 Task: Add Member Abhisheka Kumar to Card Card0008 in Board Board0002 in Development in Trello
Action: Mouse moved to (542, 66)
Screenshot: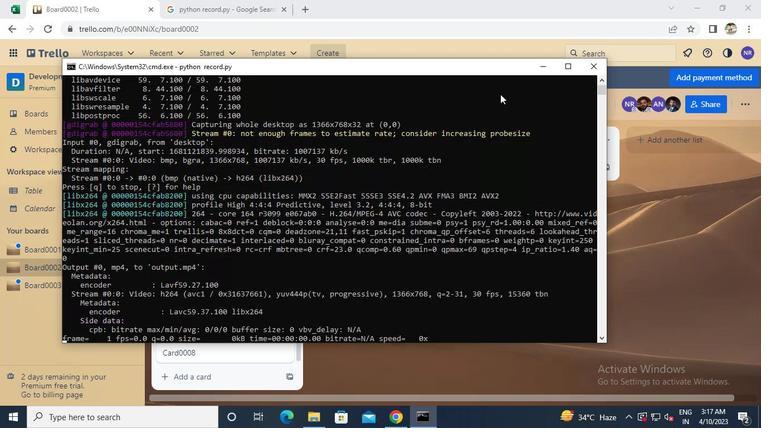 
Action: Mouse pressed left at (542, 66)
Screenshot: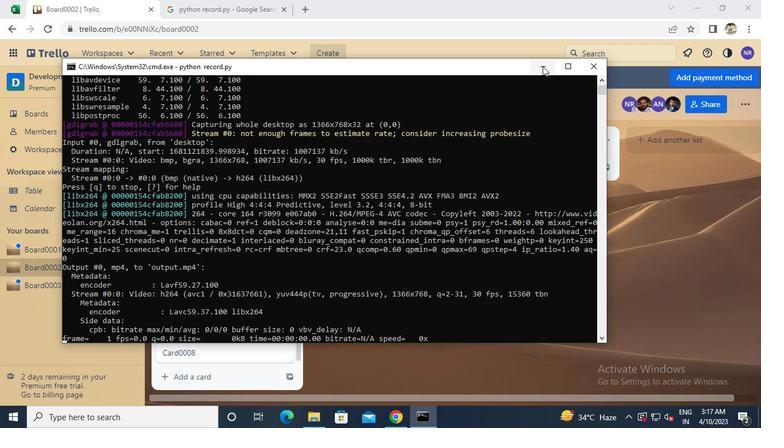 
Action: Mouse moved to (213, 353)
Screenshot: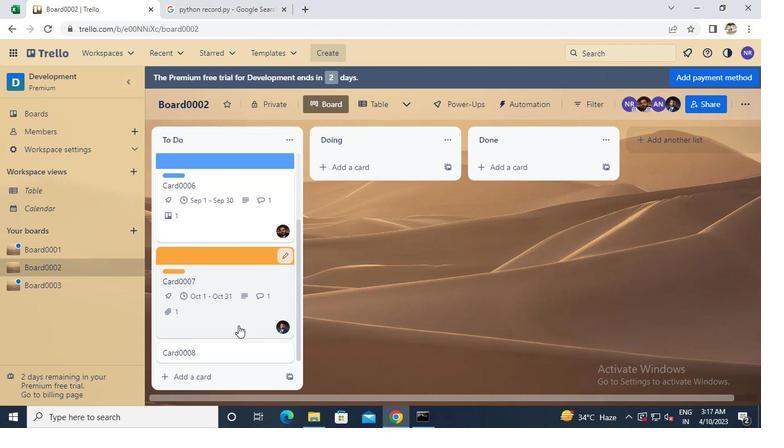 
Action: Mouse pressed left at (213, 353)
Screenshot: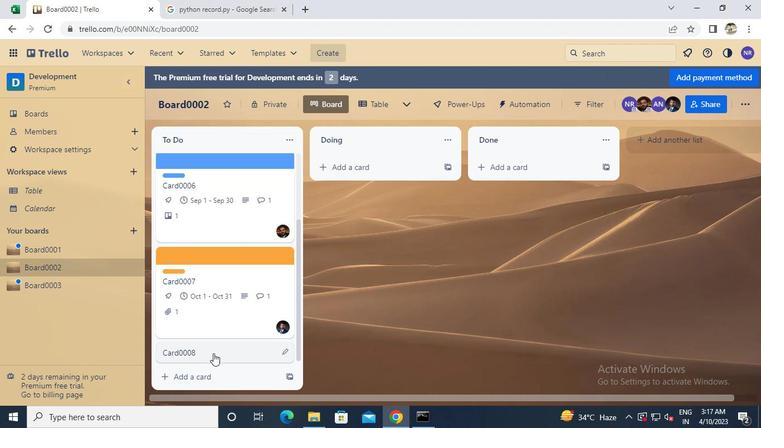 
Action: Mouse moved to (507, 175)
Screenshot: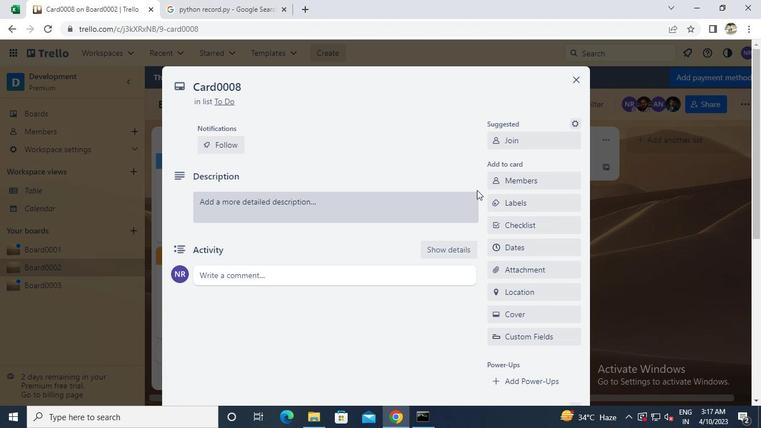 
Action: Mouse pressed left at (507, 175)
Screenshot: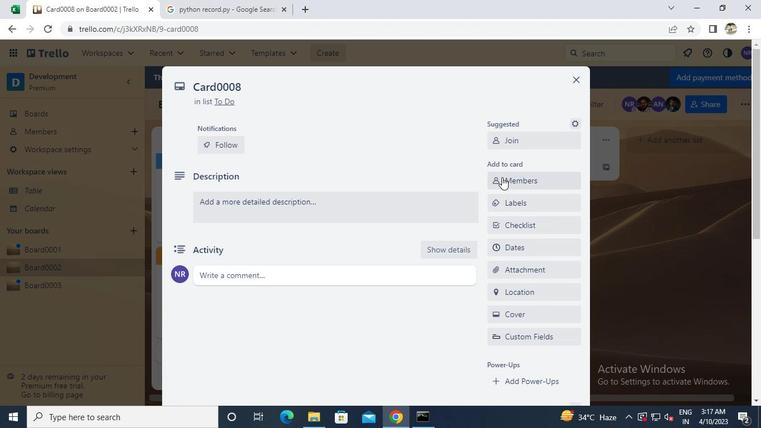 
Action: Keyboard a
Screenshot: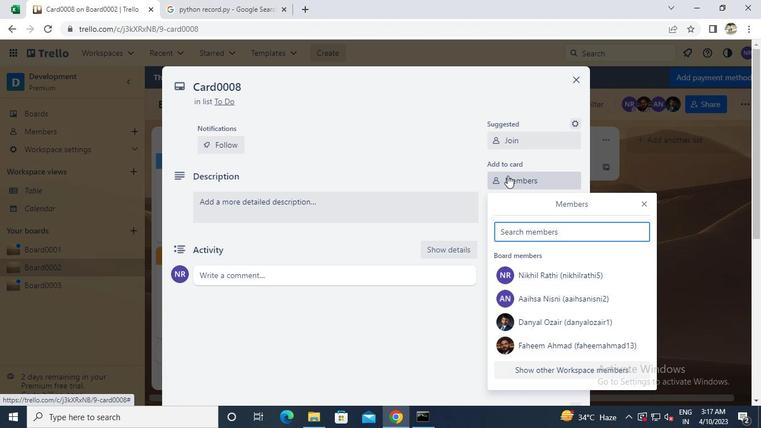 
Action: Keyboard b
Screenshot: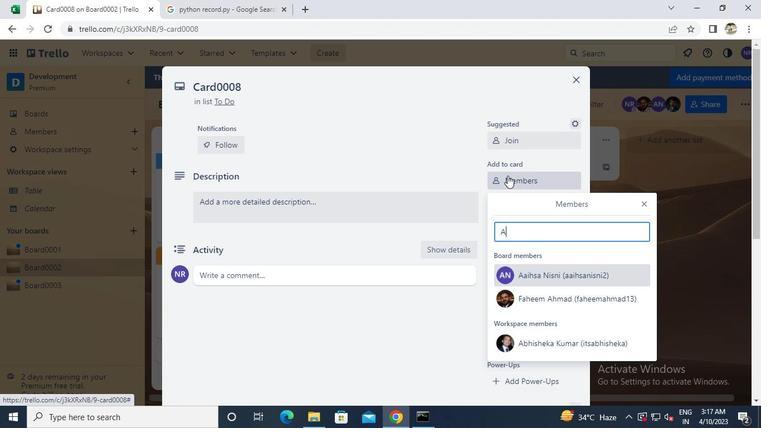 
Action: Mouse moved to (532, 338)
Screenshot: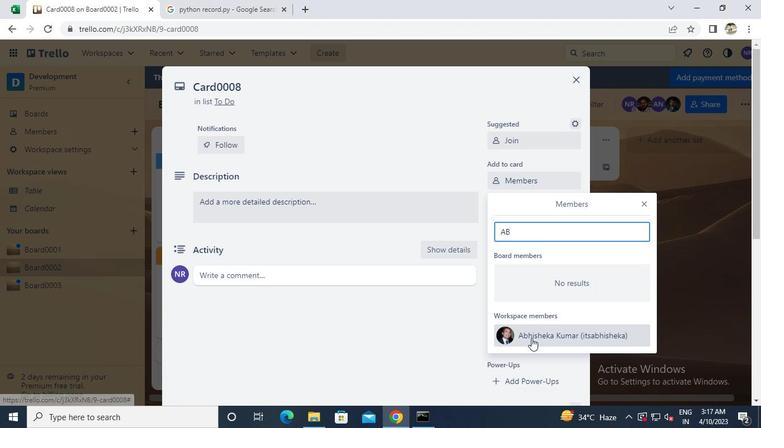 
Action: Mouse pressed left at (532, 338)
Screenshot: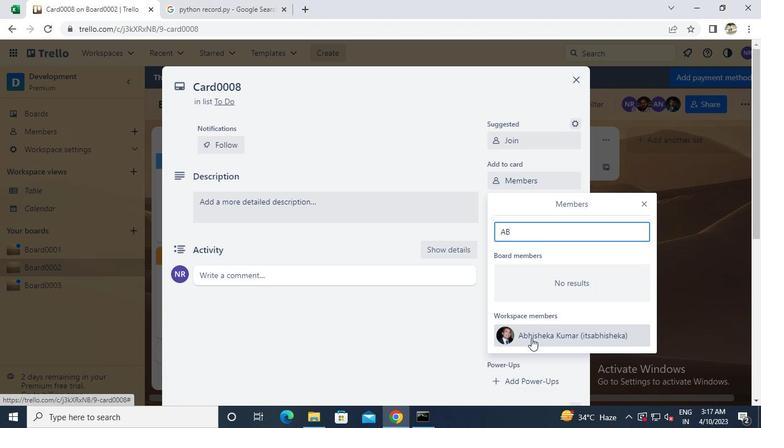 
Action: Mouse moved to (571, 80)
Screenshot: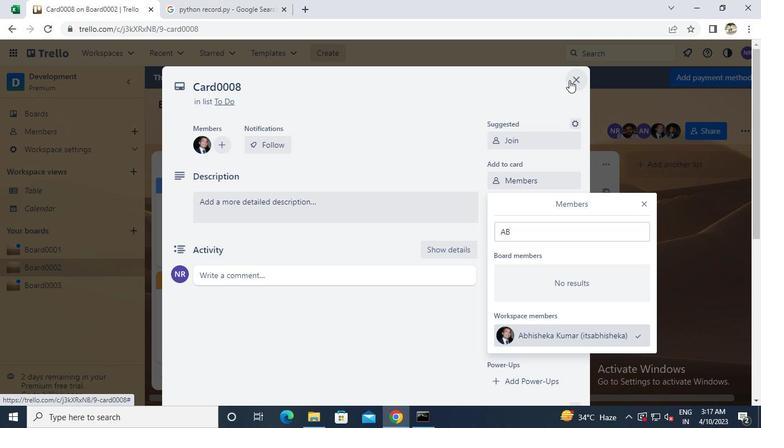 
Action: Mouse pressed left at (571, 80)
Screenshot: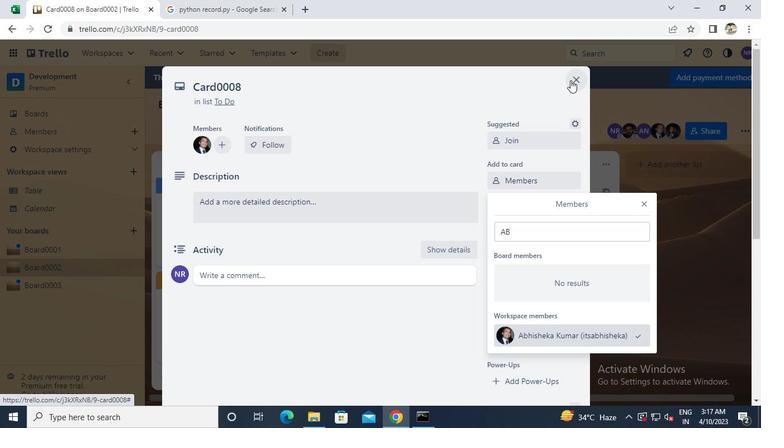 
Action: Mouse moved to (422, 417)
Screenshot: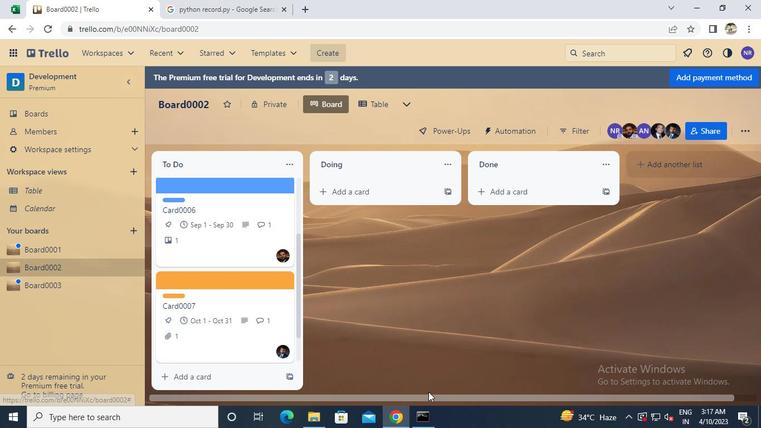 
Action: Mouse pressed left at (422, 417)
Screenshot: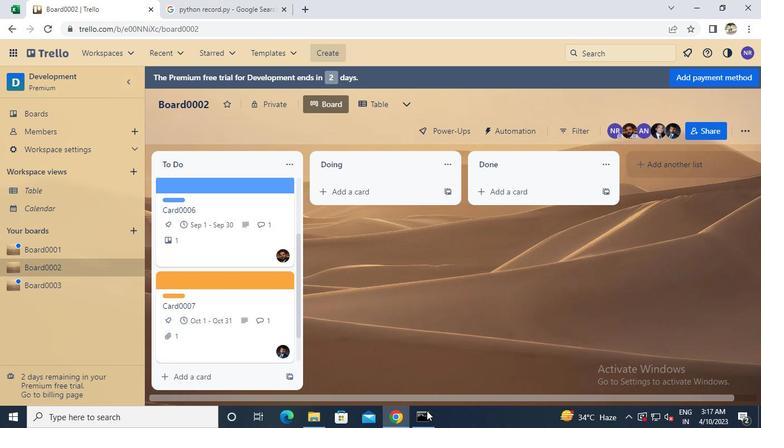 
Action: Mouse moved to (593, 61)
Screenshot: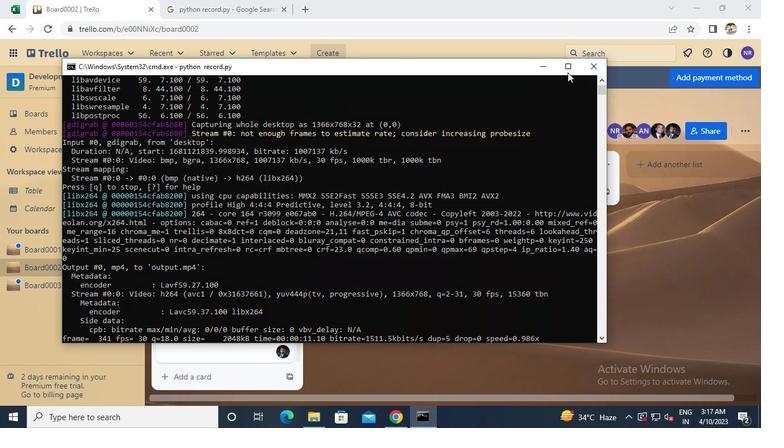 
Action: Mouse pressed left at (593, 61)
Screenshot: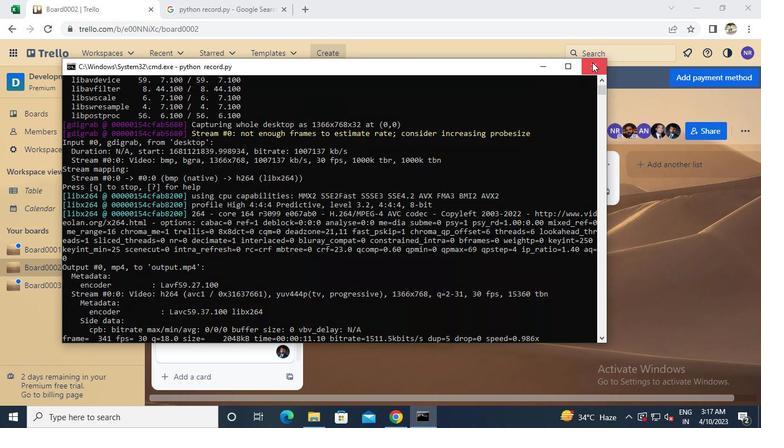 
